Task: Add Fruily Organic Children's Multivitamin to the cart.
Action: Mouse moved to (230, 118)
Screenshot: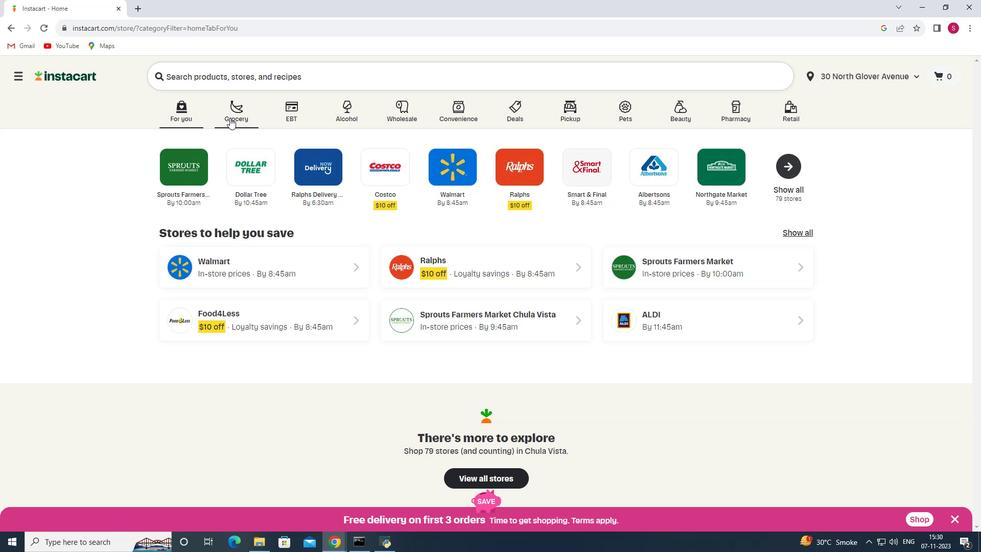 
Action: Mouse pressed left at (230, 118)
Screenshot: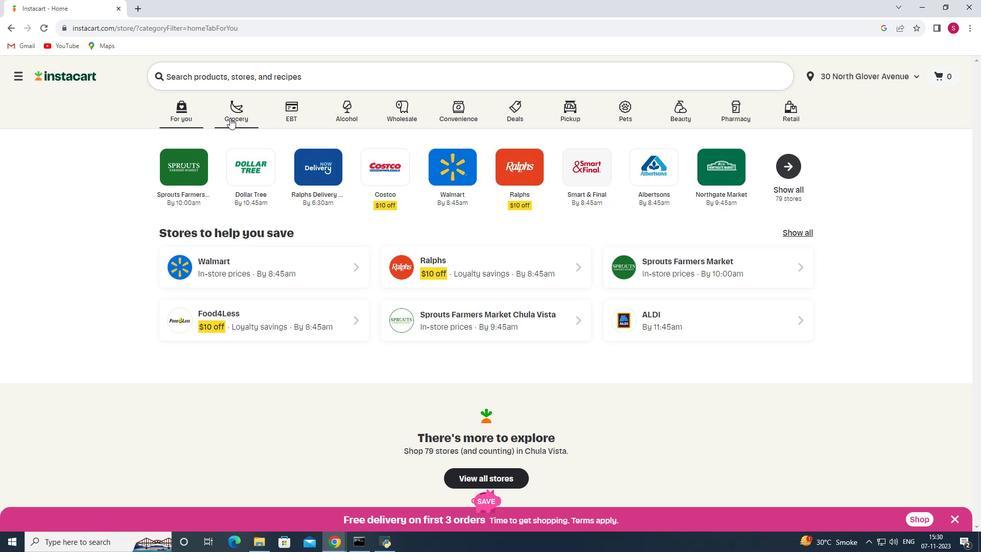 
Action: Mouse moved to (245, 296)
Screenshot: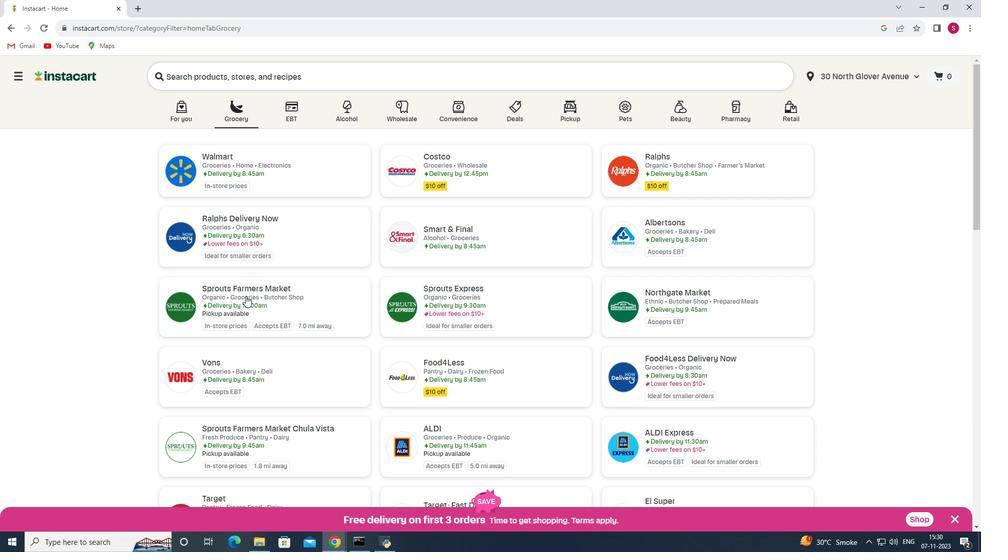 
Action: Mouse pressed left at (245, 296)
Screenshot: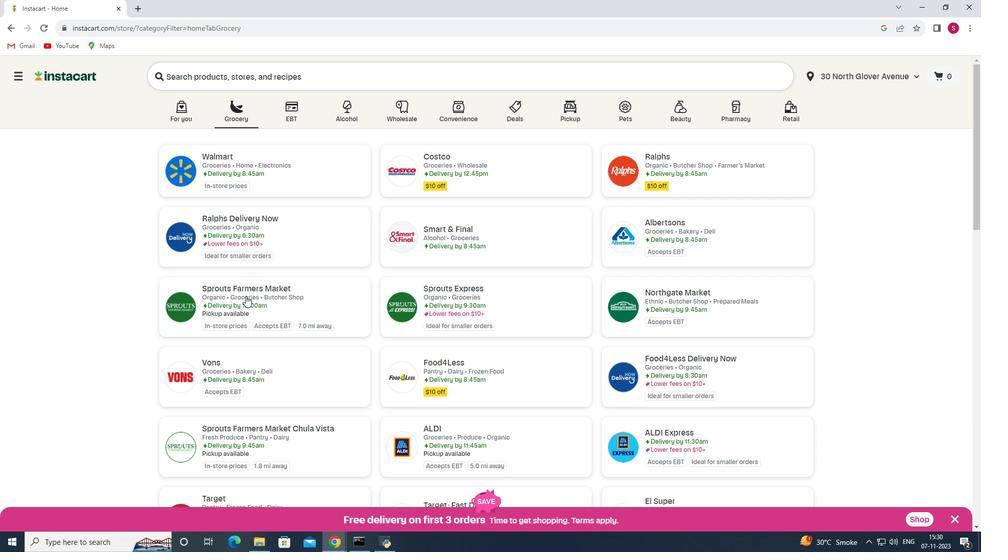 
Action: Mouse moved to (70, 346)
Screenshot: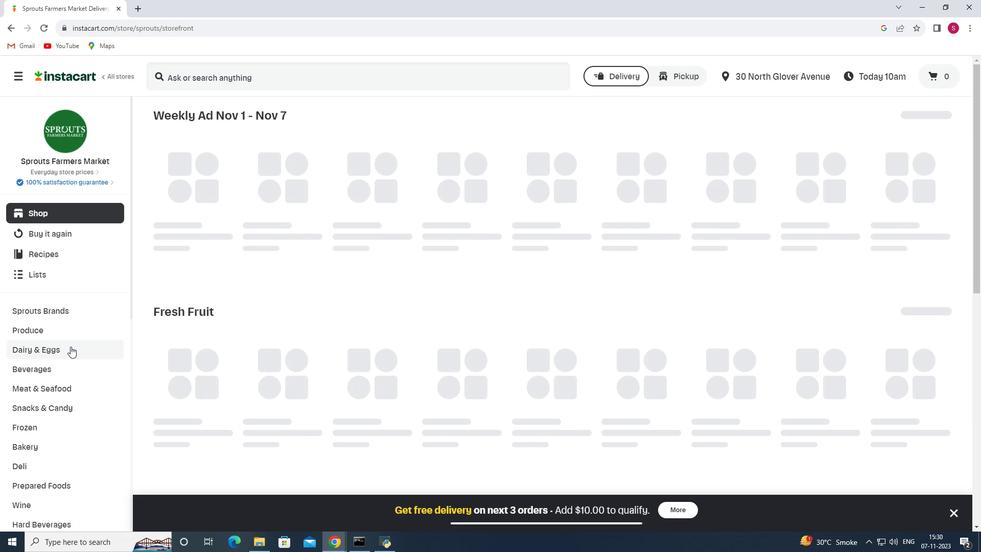 
Action: Mouse scrolled (70, 346) with delta (0, 0)
Screenshot: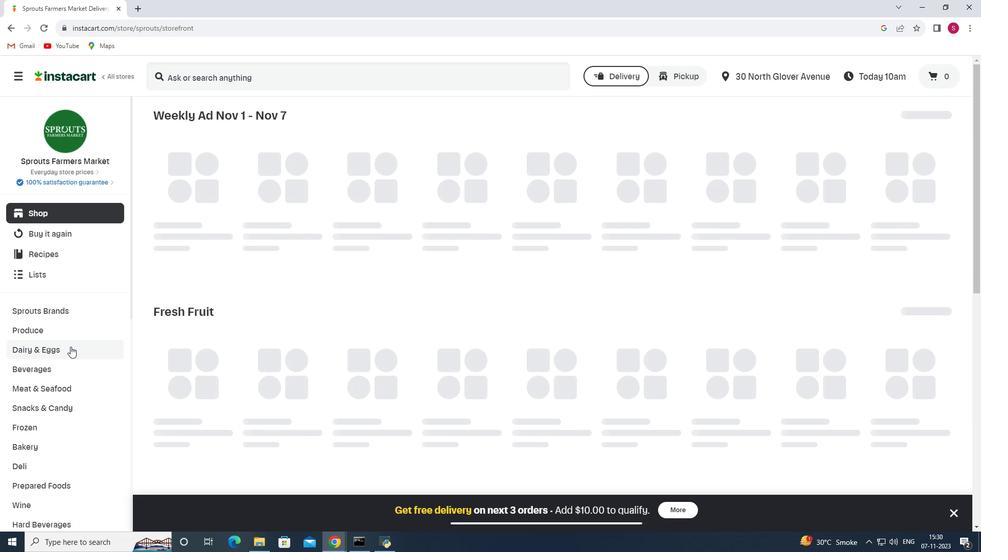 
Action: Mouse scrolled (70, 346) with delta (0, 0)
Screenshot: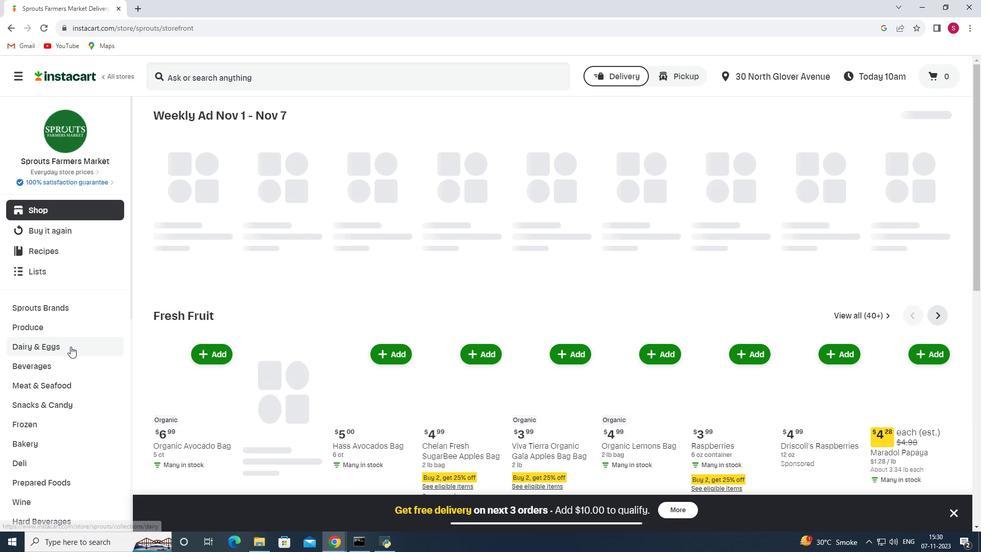 
Action: Mouse scrolled (70, 346) with delta (0, 0)
Screenshot: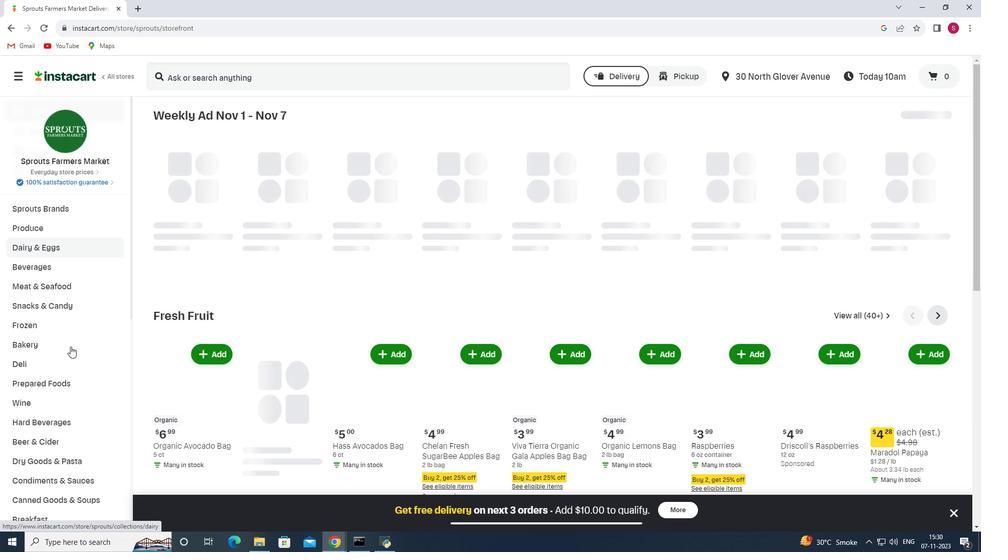 
Action: Mouse scrolled (70, 346) with delta (0, 0)
Screenshot: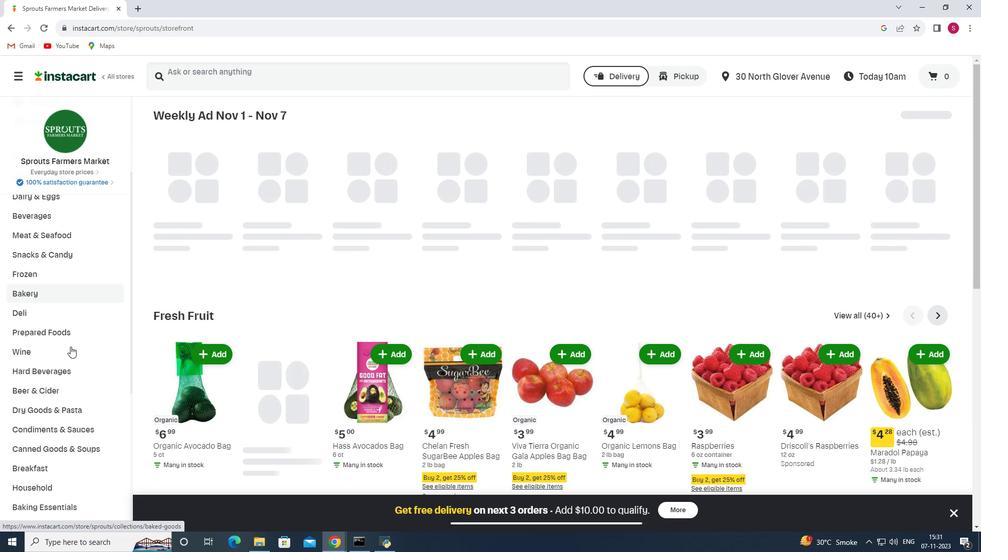 
Action: Mouse scrolled (70, 346) with delta (0, 0)
Screenshot: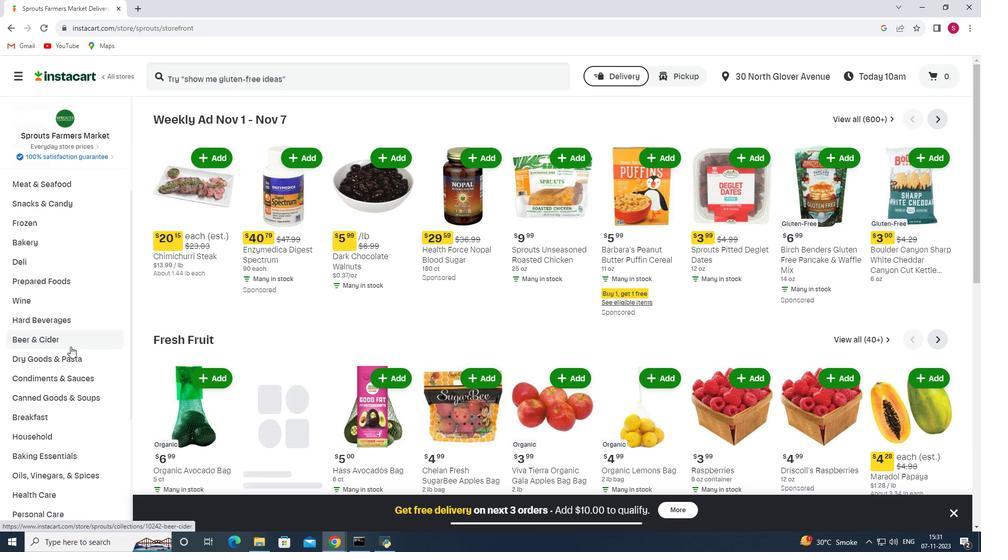 
Action: Mouse scrolled (70, 346) with delta (0, 0)
Screenshot: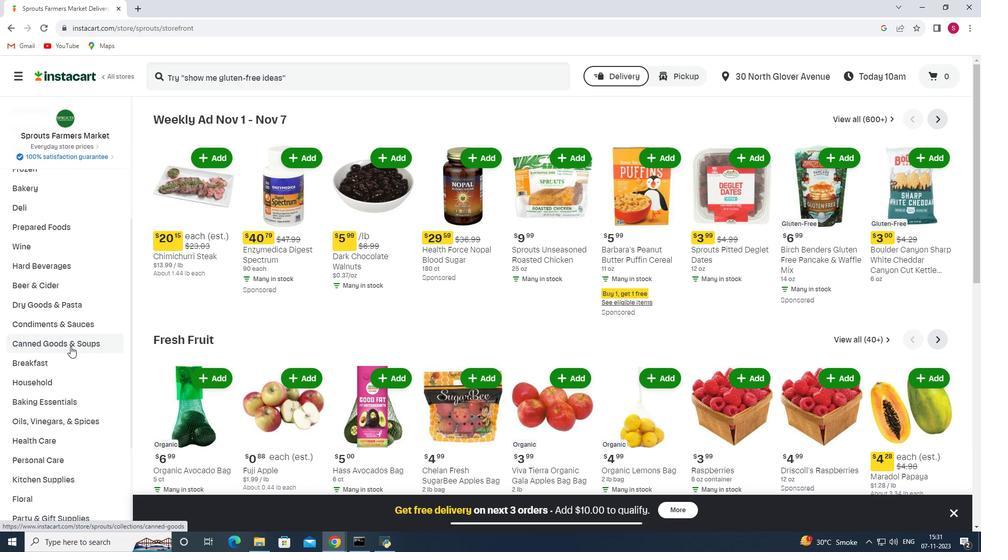 
Action: Mouse scrolled (70, 346) with delta (0, 0)
Screenshot: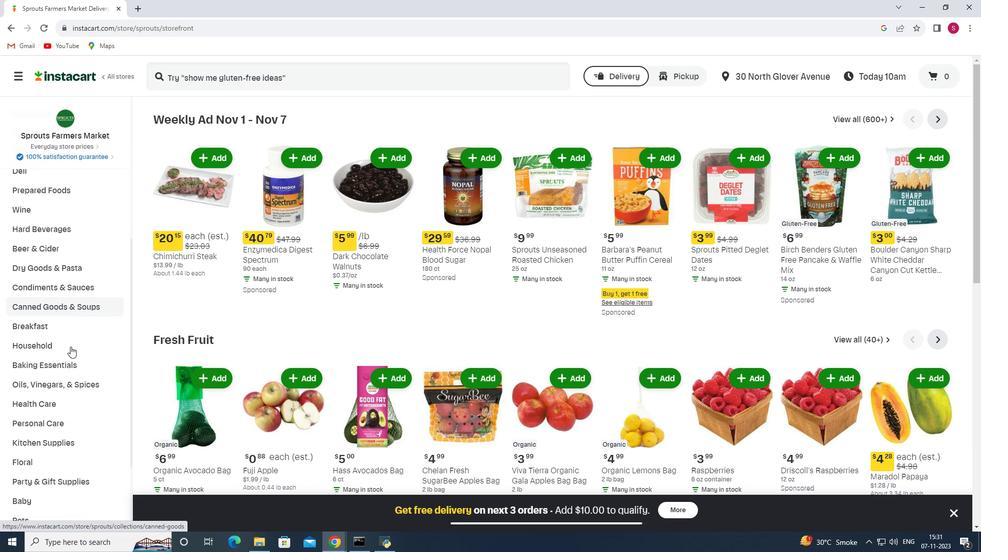 
Action: Mouse moved to (68, 343)
Screenshot: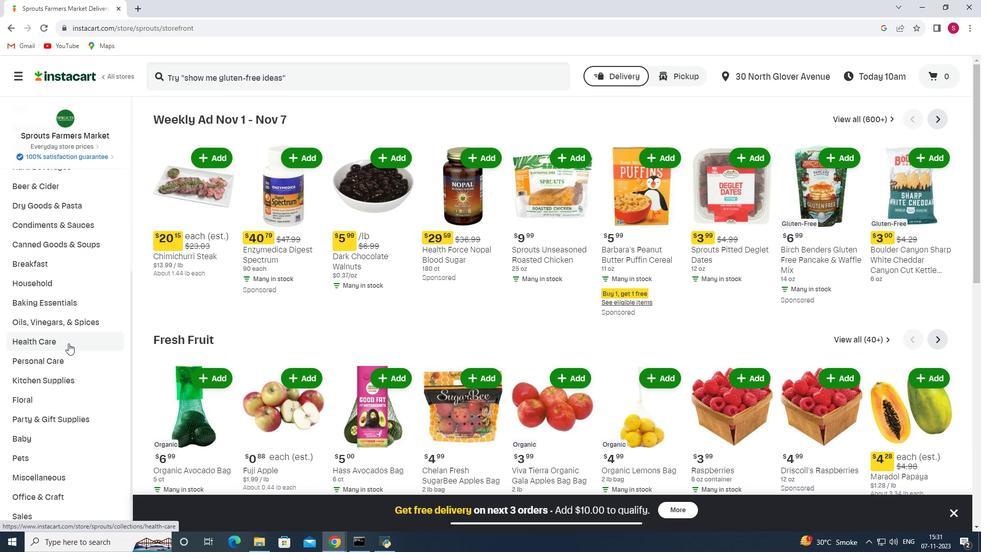 
Action: Mouse pressed left at (68, 343)
Screenshot: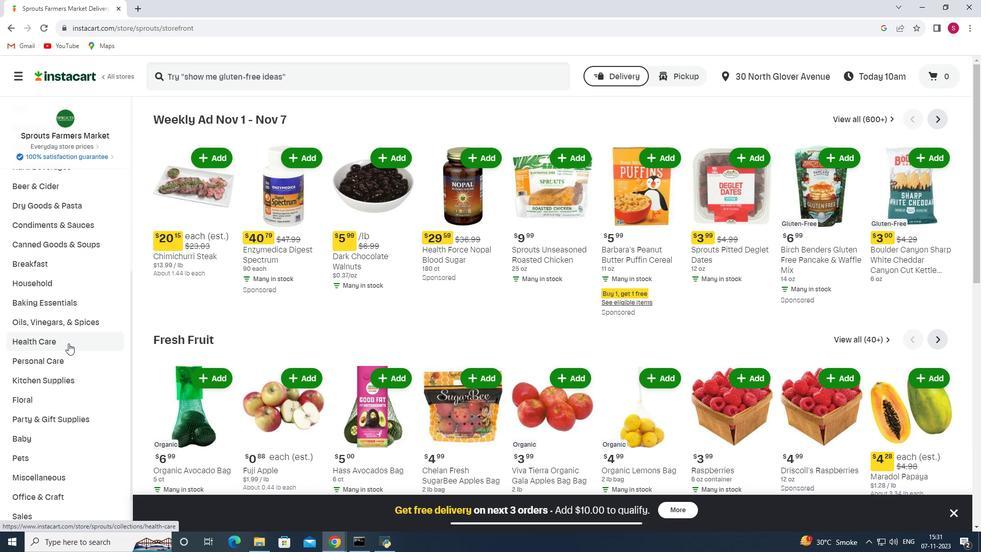 
Action: Mouse moved to (364, 144)
Screenshot: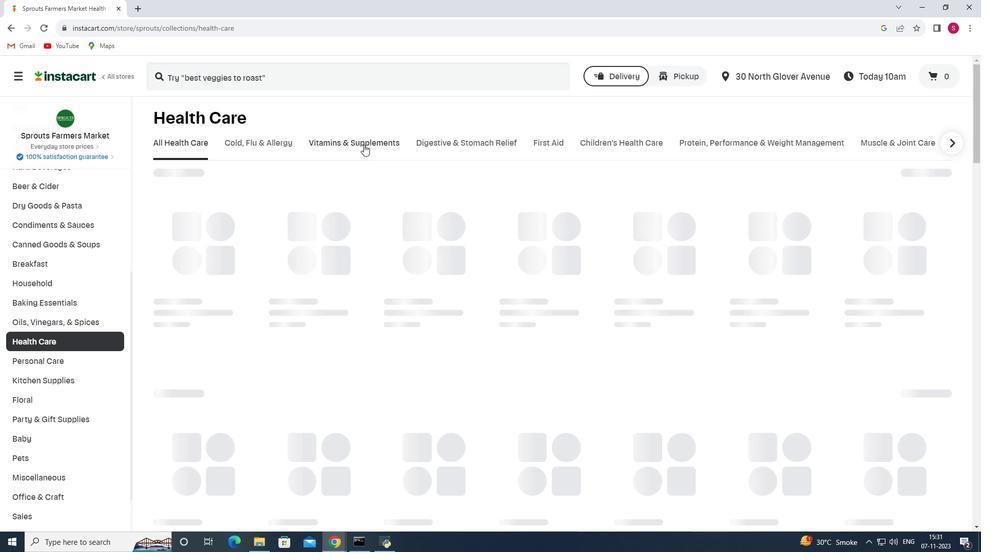 
Action: Mouse pressed left at (364, 144)
Screenshot: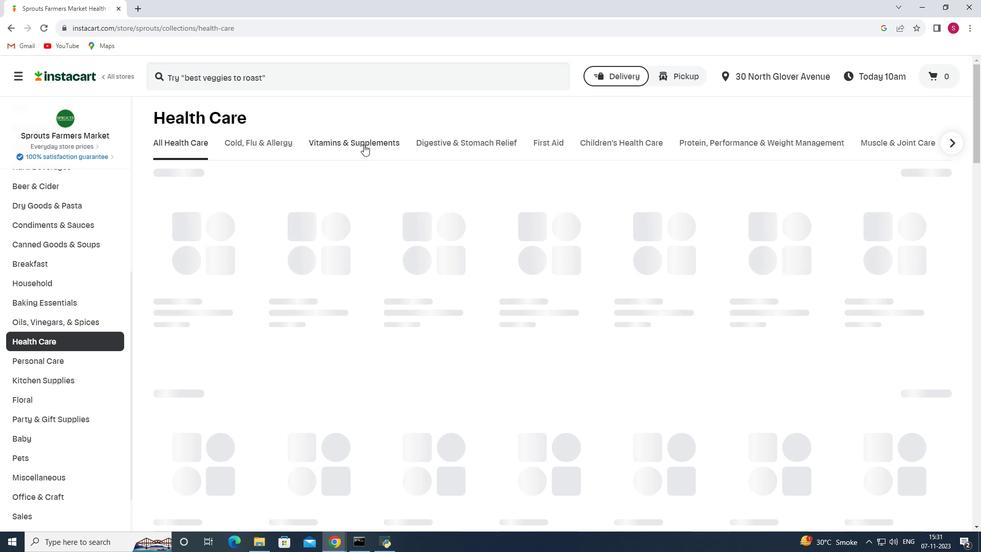 
Action: Mouse moved to (554, 180)
Screenshot: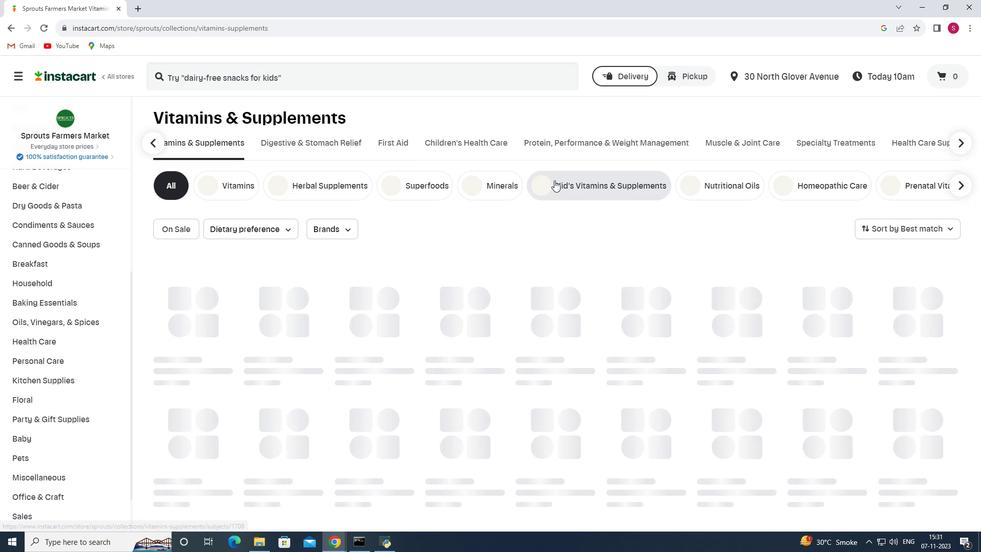 
Action: Mouse pressed left at (554, 180)
Screenshot: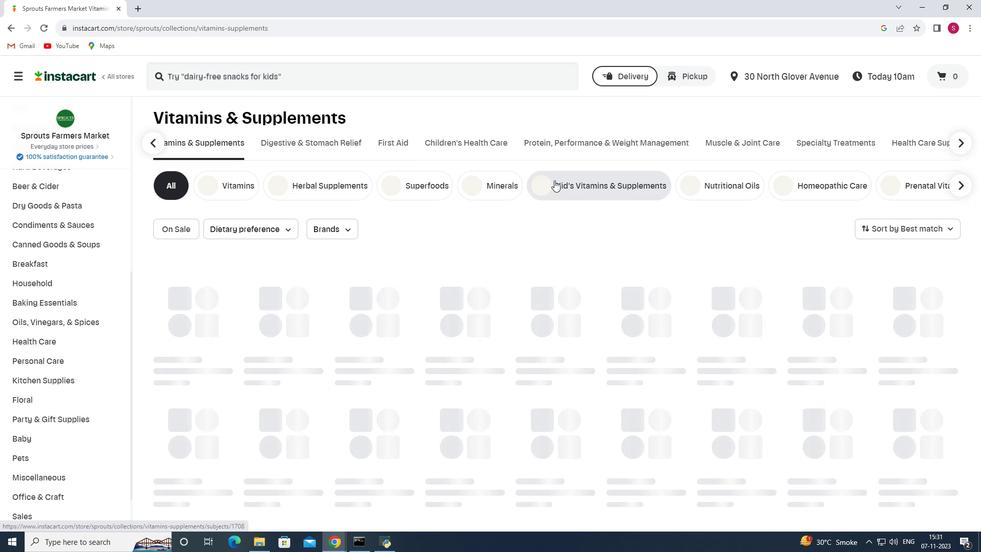
Action: Mouse moved to (387, 70)
Screenshot: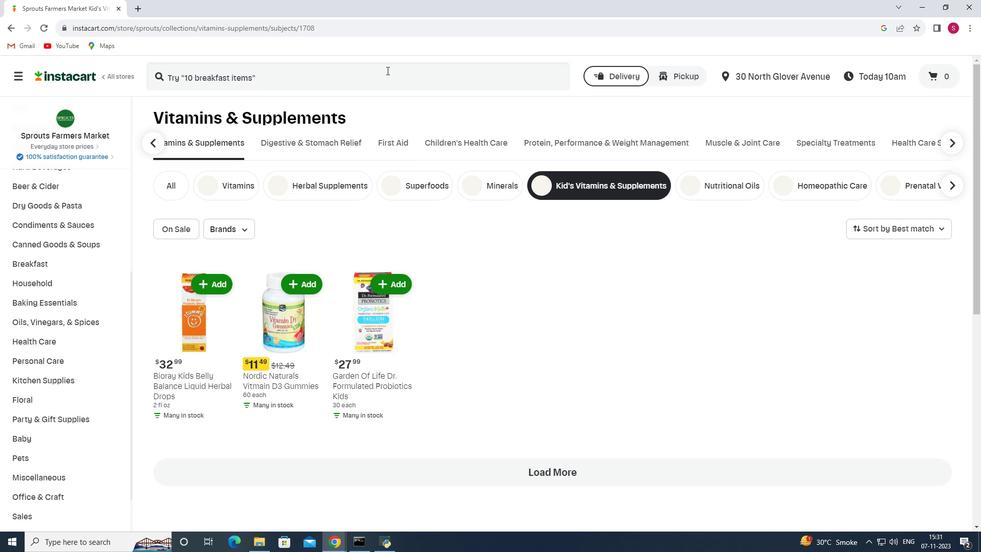 
Action: Mouse pressed left at (387, 70)
Screenshot: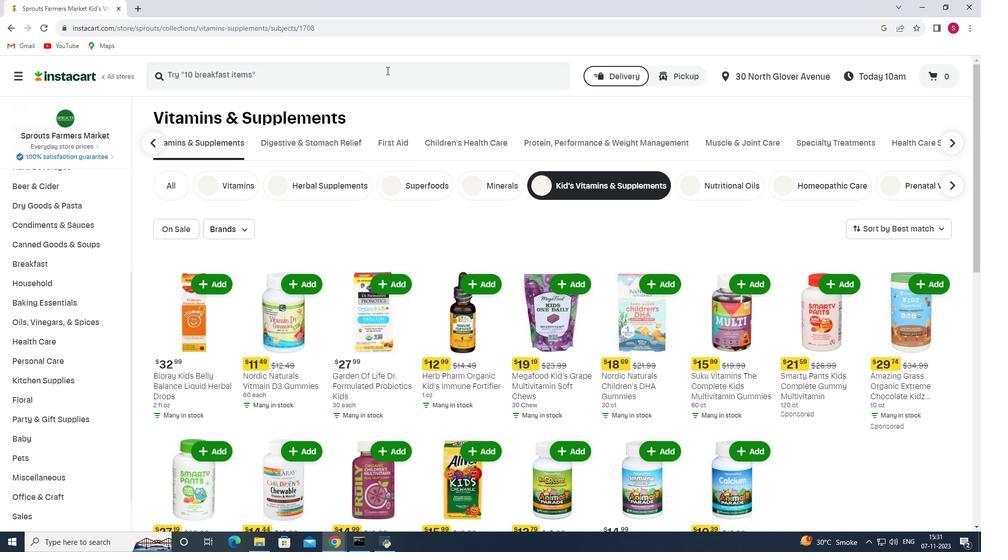 
Action: Key pressed <Key.shift>Fruily<Key.space><Key.shift>Organic<Key.space><Key.shift>Children's<Key.space><Key.shift>Multivitamin<Key.enter>
Screenshot: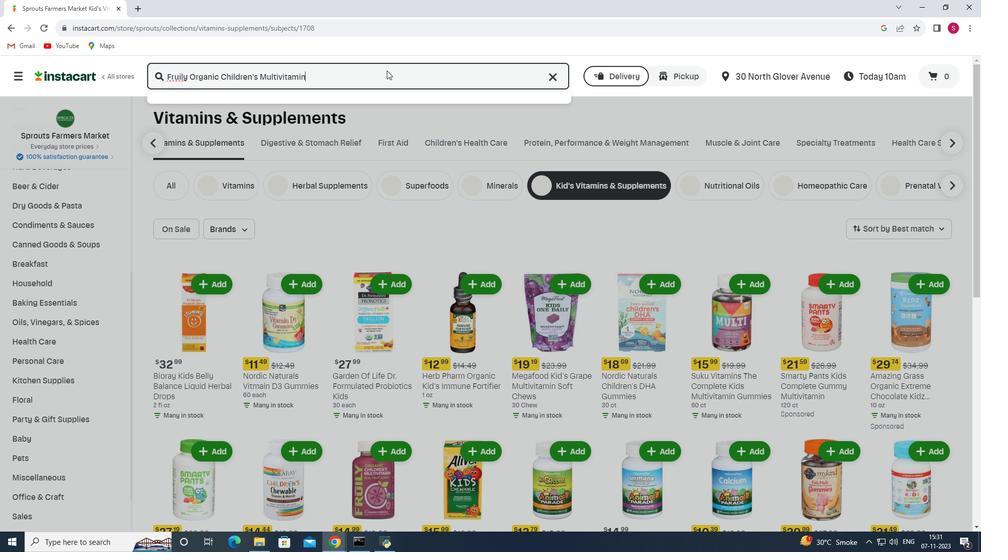 
Action: Mouse moved to (429, 155)
Screenshot: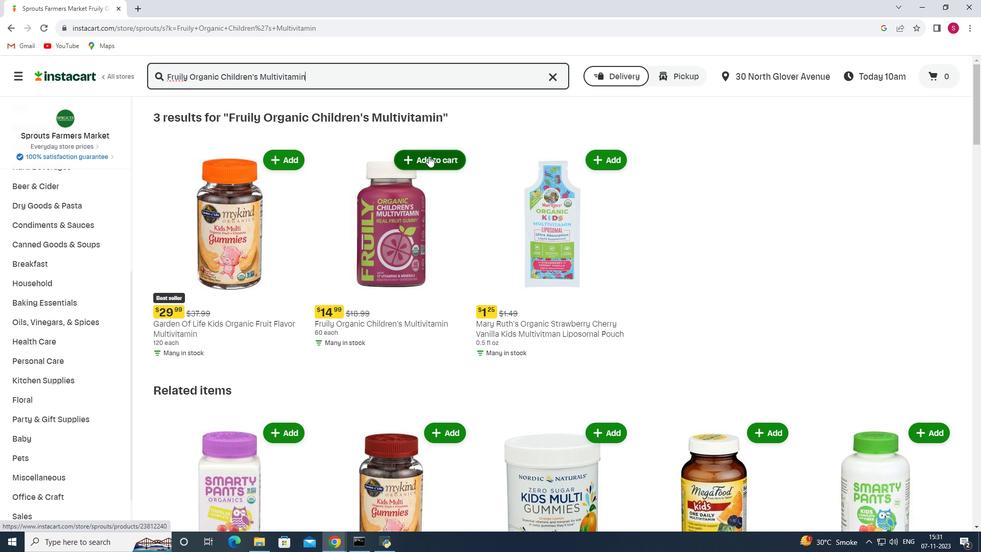 
Action: Mouse pressed left at (429, 155)
Screenshot: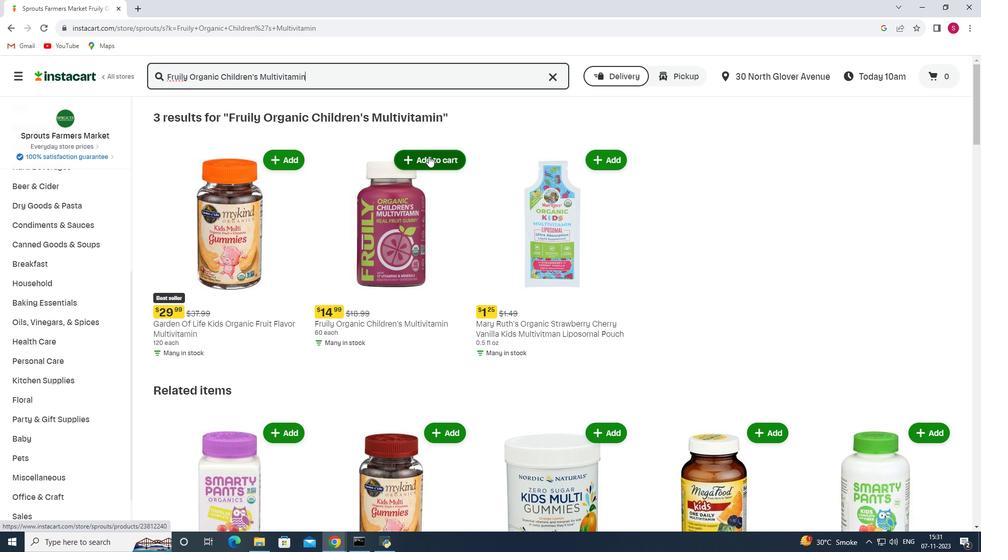 
Action: Mouse moved to (456, 214)
Screenshot: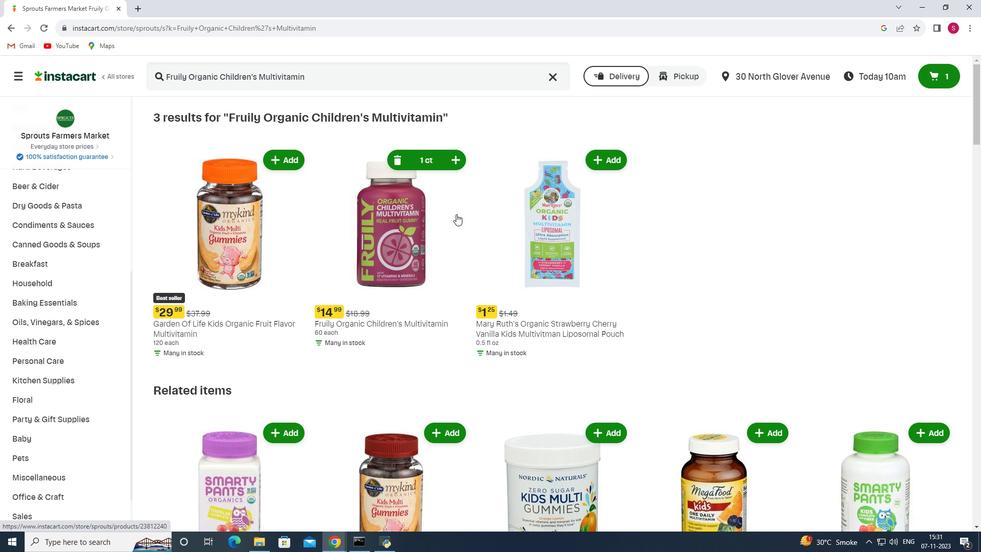 
